 Task: Make in the project ByteRise a sprint 'Running Riot'. Create in the project ByteRise a sprint 'Running Riot'. Add in the project ByteRise a sprint 'Running Riot'
Action: Mouse moved to (195, 58)
Screenshot: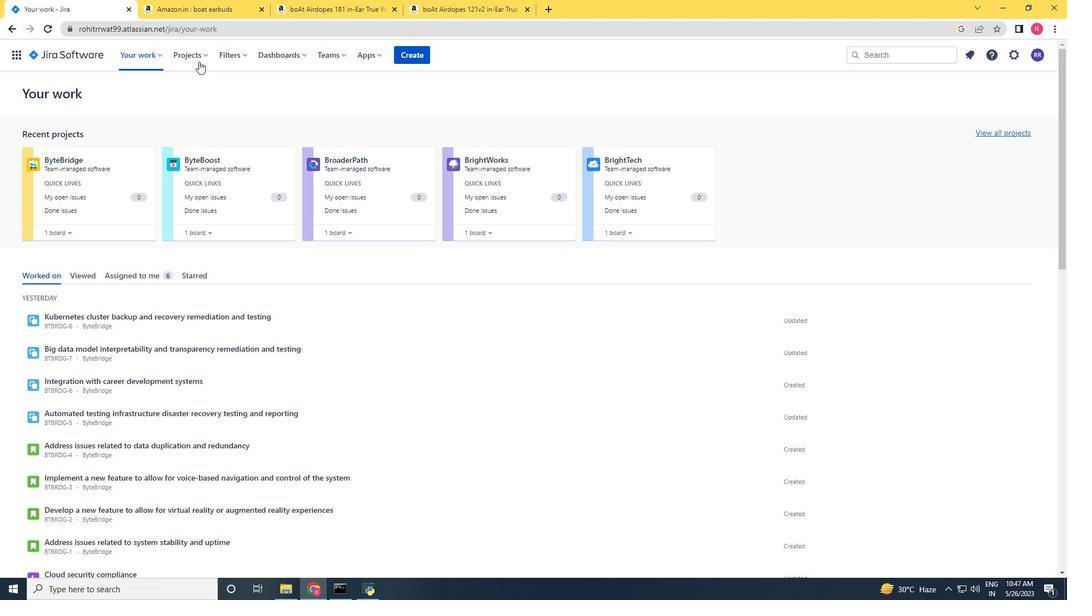
Action: Mouse pressed left at (195, 58)
Screenshot: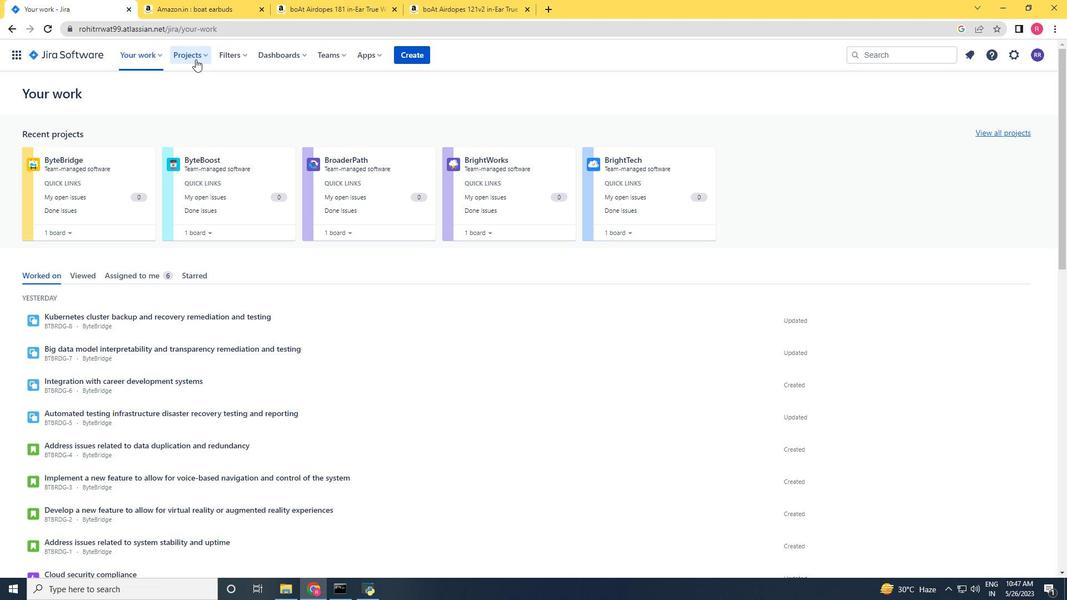 
Action: Mouse moved to (191, 97)
Screenshot: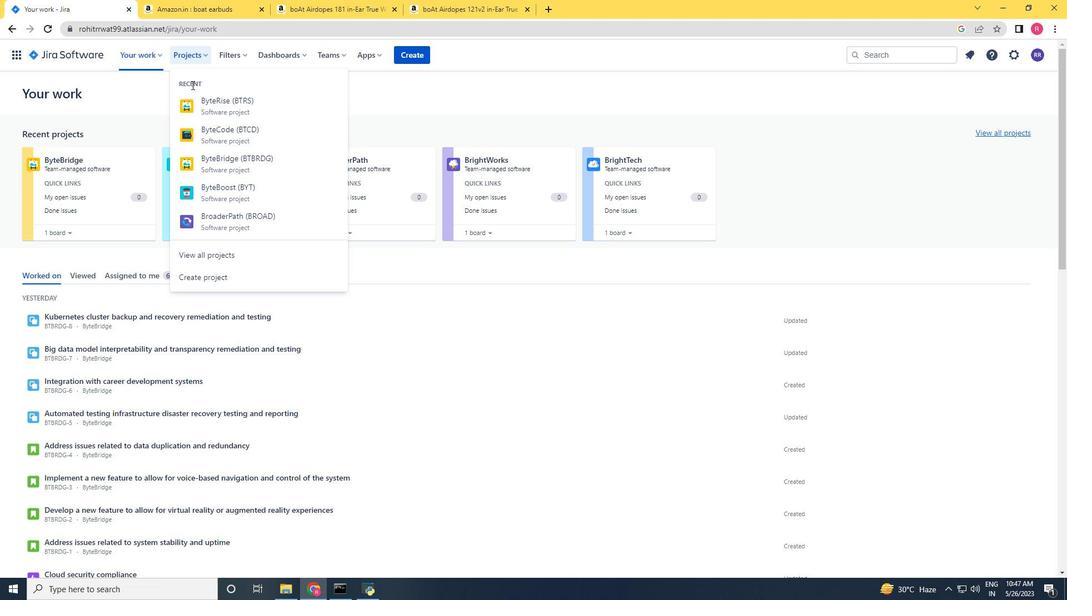 
Action: Mouse pressed left at (191, 97)
Screenshot: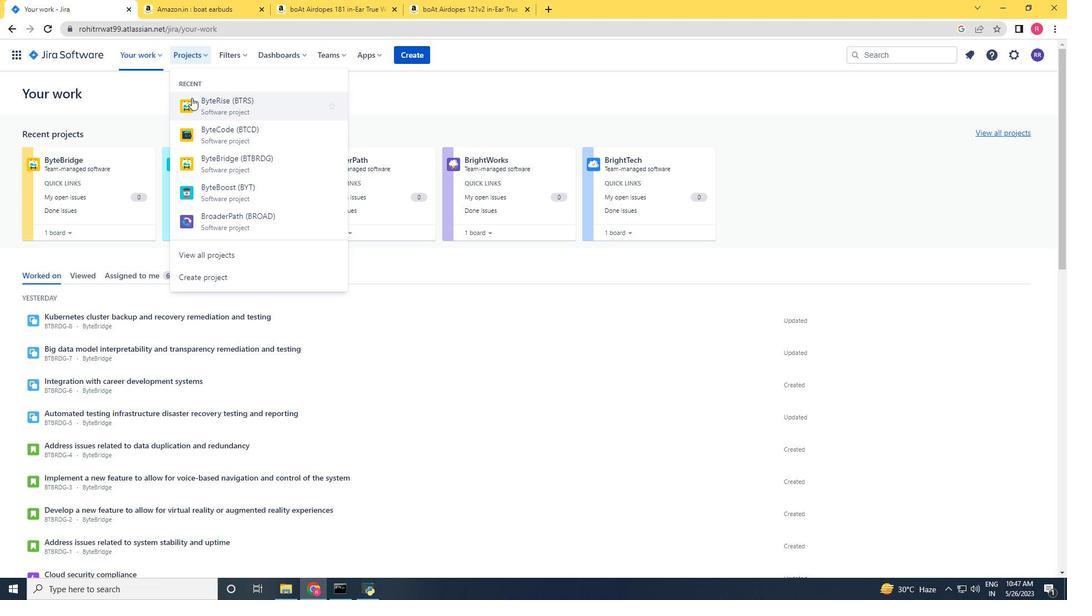 
Action: Mouse moved to (78, 171)
Screenshot: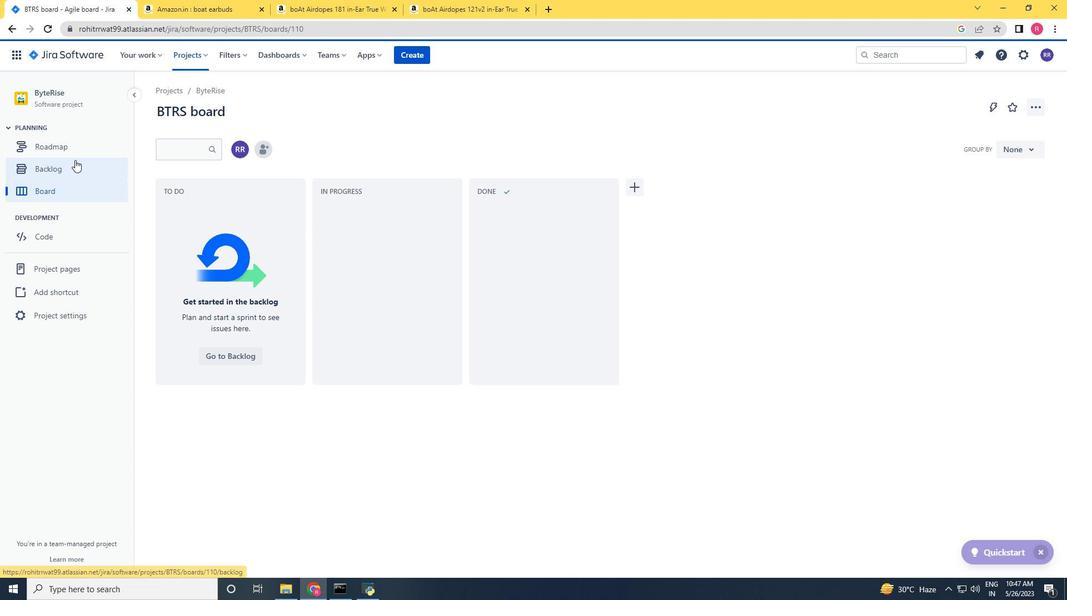 
Action: Mouse pressed left at (78, 171)
Screenshot: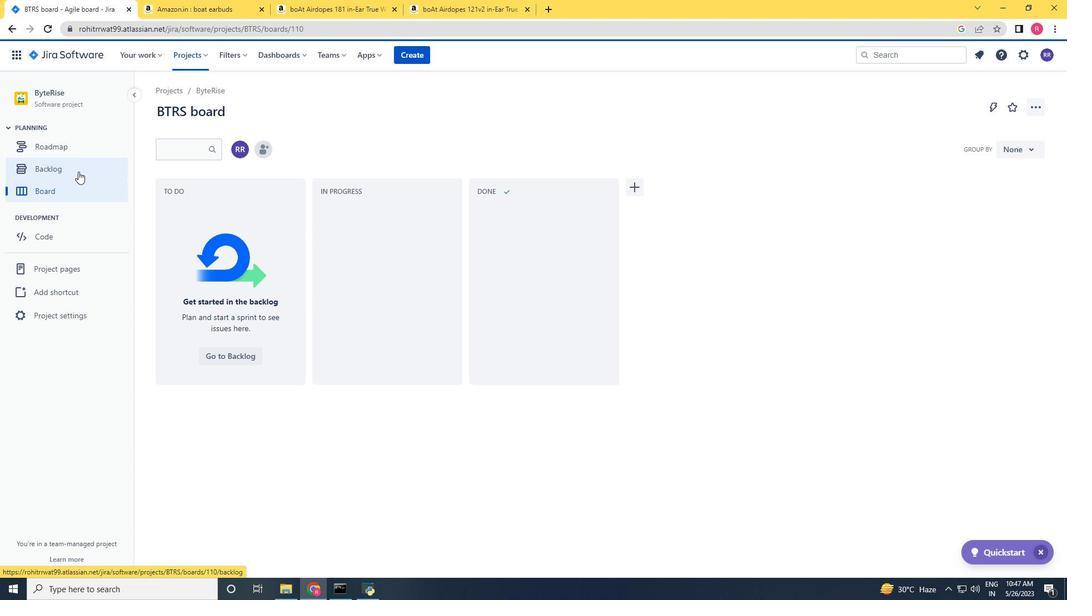 
Action: Mouse moved to (1014, 172)
Screenshot: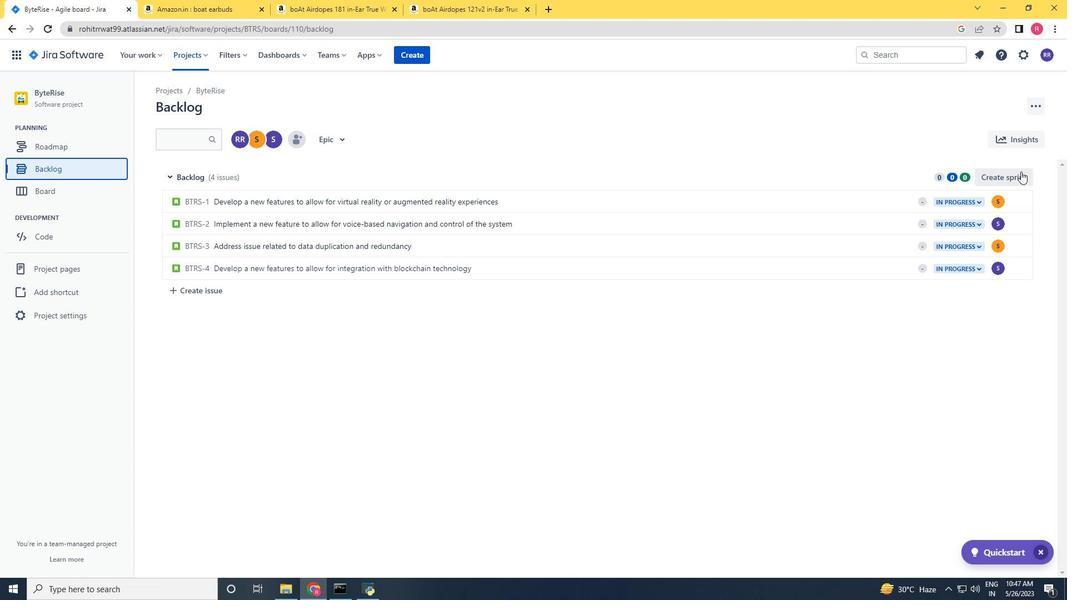 
Action: Mouse pressed left at (1014, 172)
Screenshot: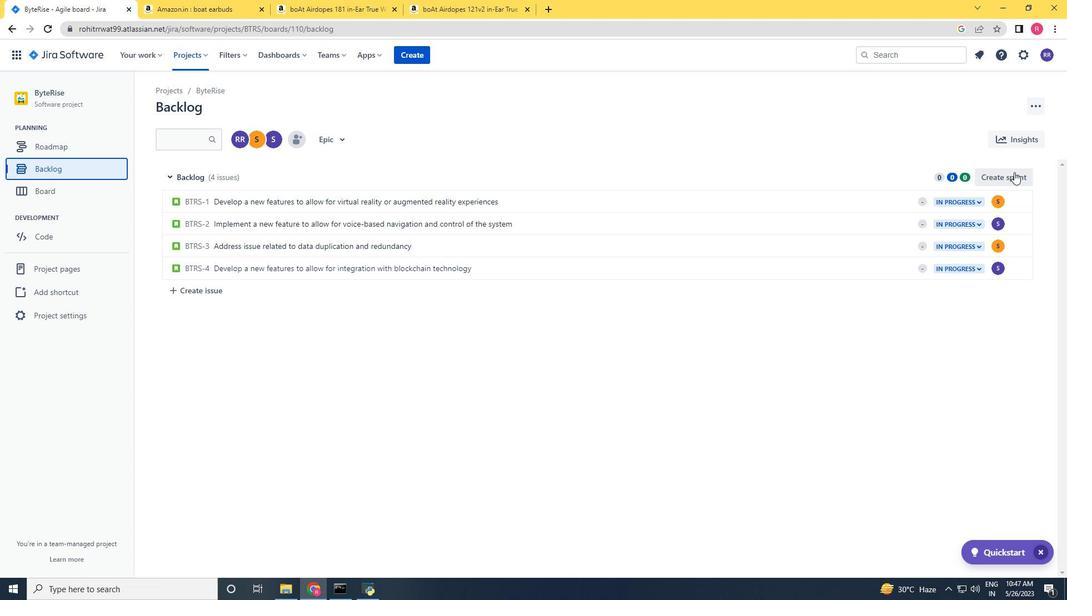 
Action: Mouse moved to (242, 176)
Screenshot: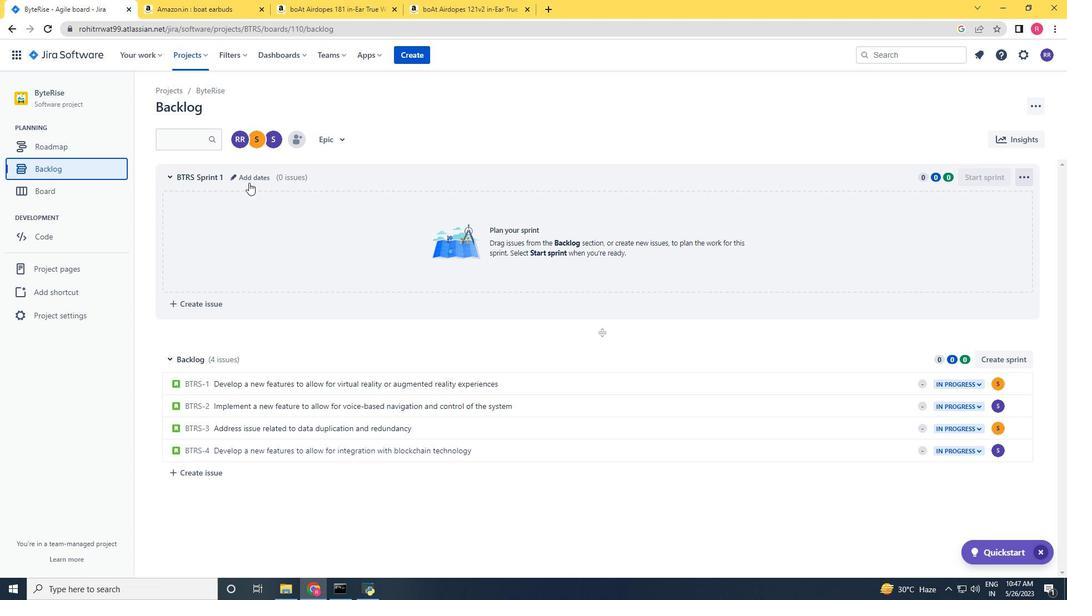 
Action: Mouse pressed left at (242, 176)
Screenshot: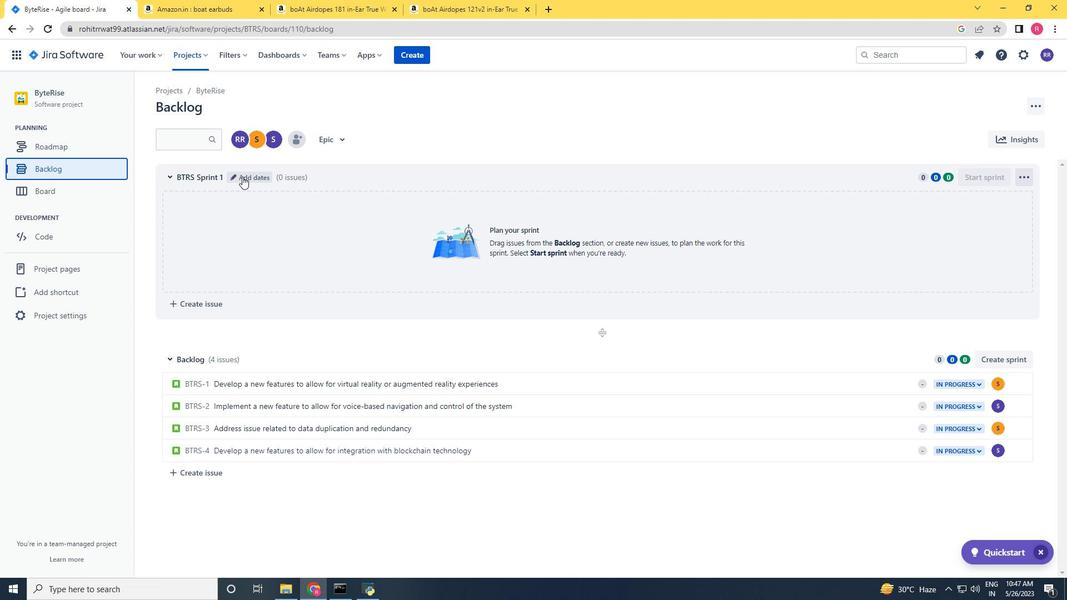 
Action: Key pressed <Key.backspace><Key.backspace><Key.backspace><Key.backspace><Key.backspace><Key.backspace><Key.backspace><Key.backspace><Key.backspace><Key.backspace><Key.backspace><Key.backspace><Key.backspace><Key.backspace><Key.backspace><Key.backspace><Key.backspace><Key.backspace><Key.backspace><Key.backspace><Key.backspace><Key.backspace><Key.backspace><Key.backspace><Key.backspace><Key.backspace><Key.backspace><Key.backspace><Key.backspace><Key.backspace><Key.shift><Key.shift><Key.shift><Key.shift><Key.shift><Key.shift><Key.shift><Key.shift><Key.shift><Key.shift>Running<Key.space><Key.shift>Riot<Key.space><Key.enter>
Screenshot: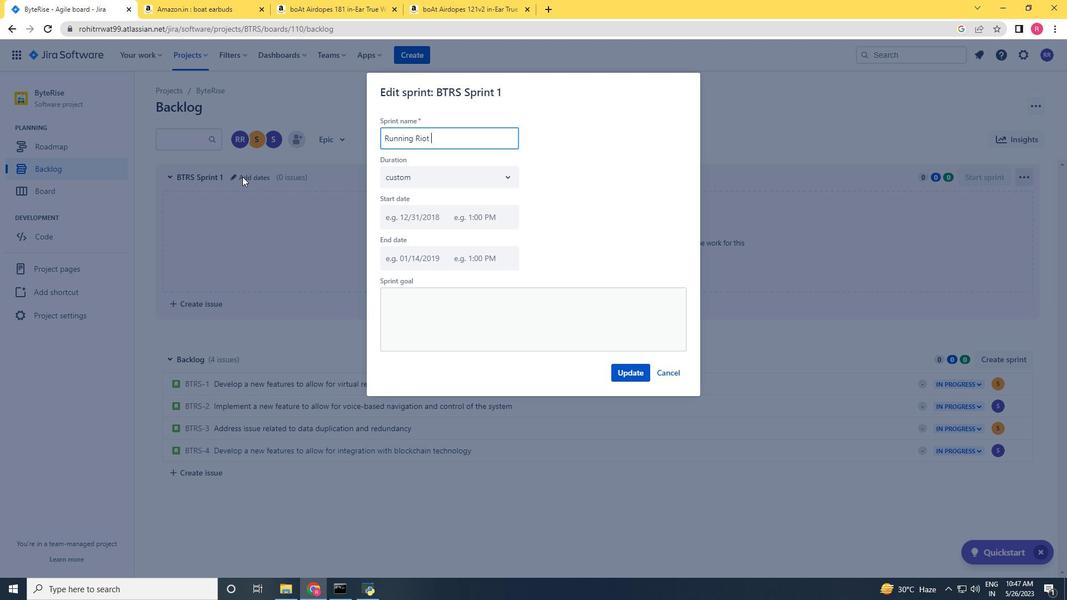 
Action: Mouse moved to (996, 355)
Screenshot: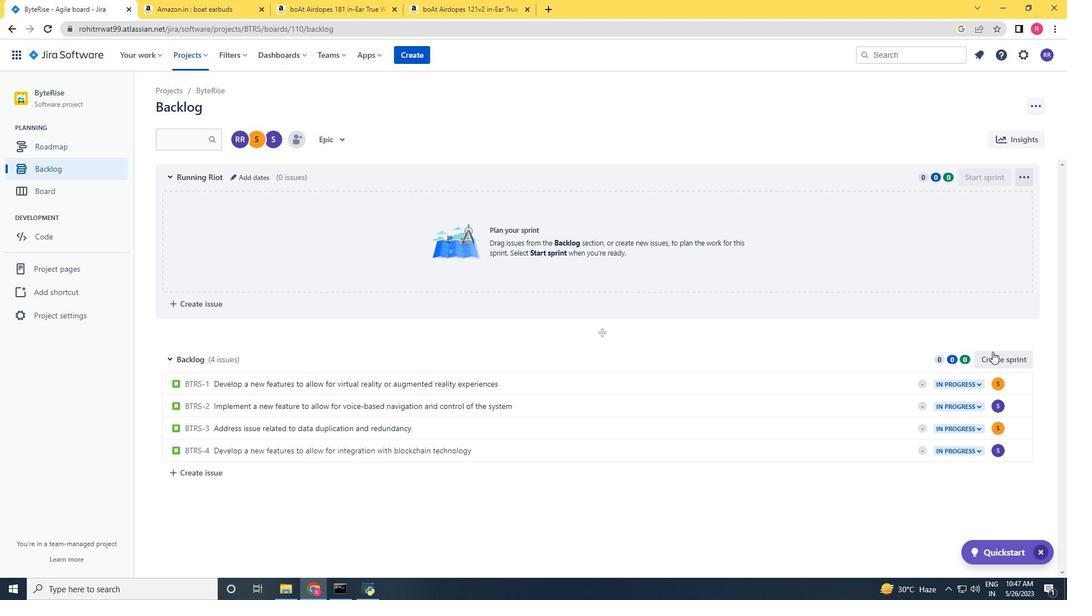 
Action: Mouse pressed left at (996, 355)
Screenshot: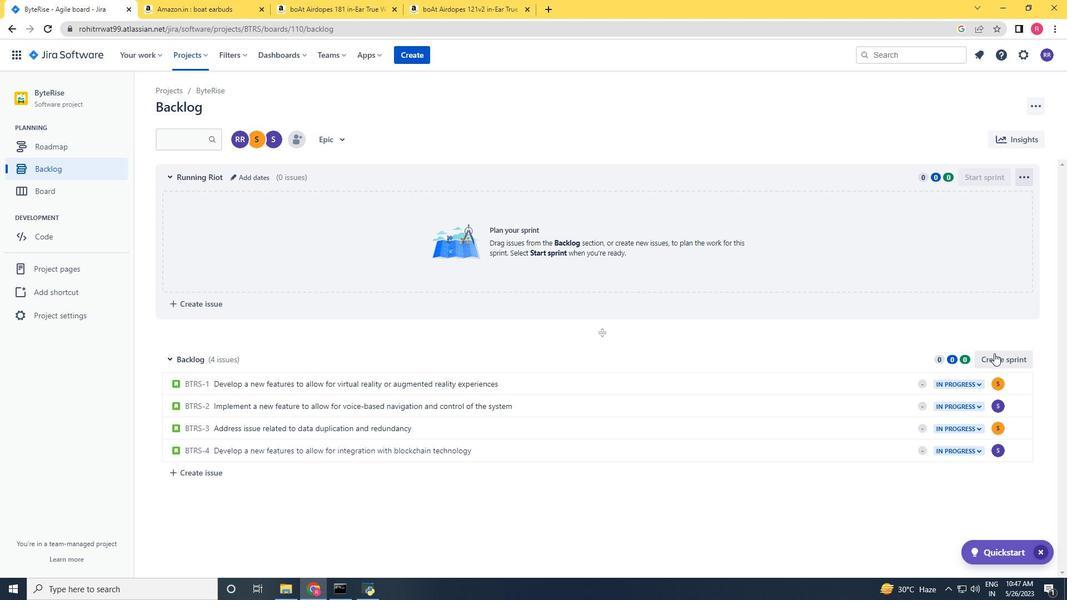 
Action: Mouse moved to (255, 358)
Screenshot: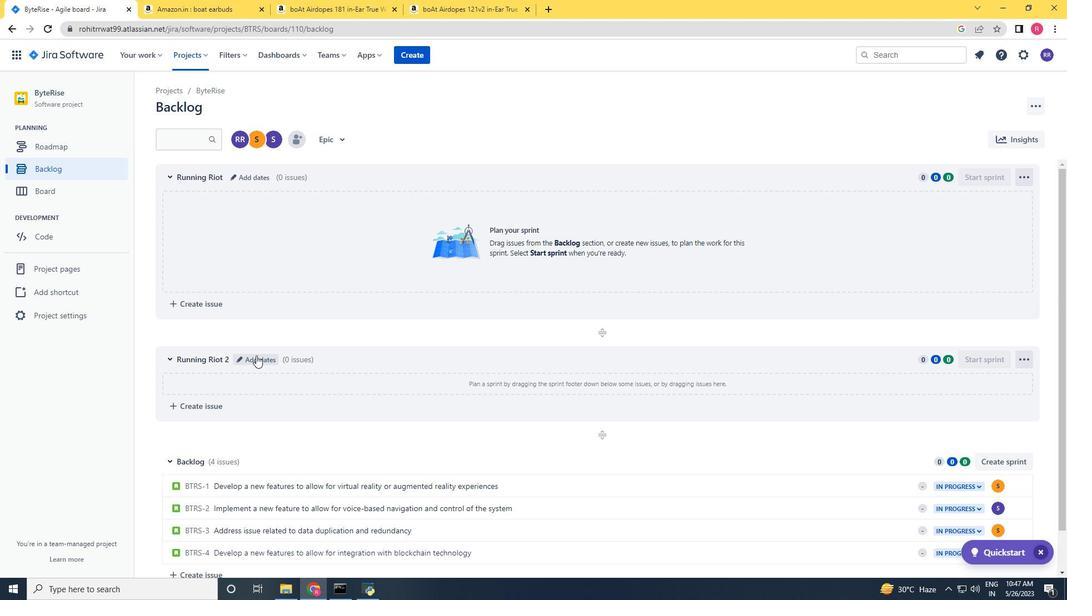 
Action: Mouse pressed left at (255, 358)
Screenshot: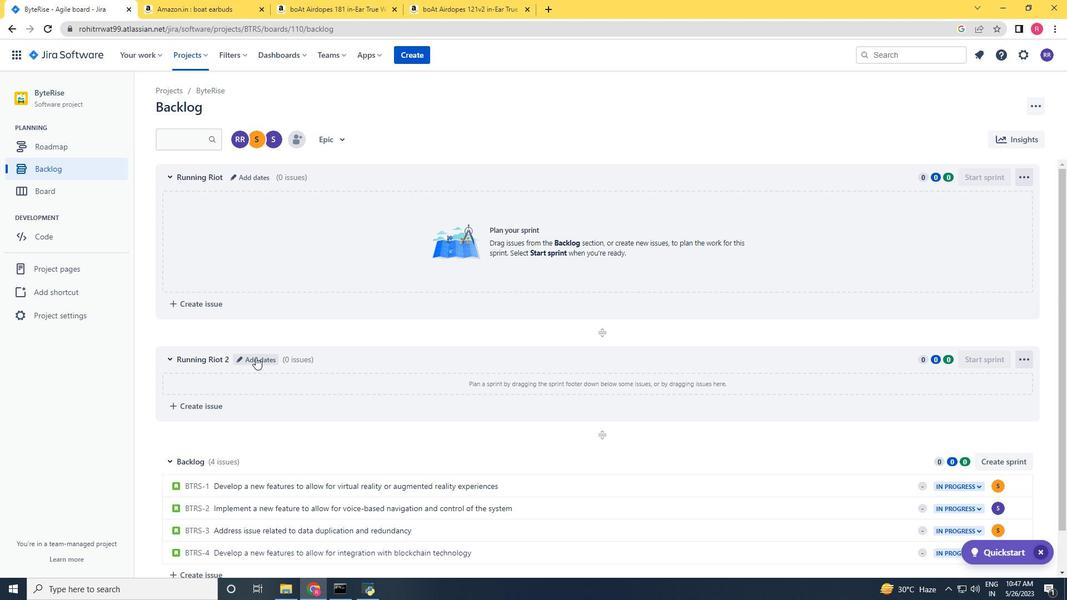 
Action: Key pressed <Key.backspace><Key.backspace><Key.backspace><Key.backspace><Key.backspace><Key.backspace><Key.backspace><Key.backspace><Key.backspace><Key.backspace><Key.backspace><Key.backspace><Key.backspace><Key.backspace><Key.backspace><Key.backspace><Key.backspace><Key.backspace><Key.backspace><Key.backspace><Key.backspace><Key.backspace><Key.shift>Running<Key.space><Key.shift><Key.shift>Rot<Key.space>
Screenshot: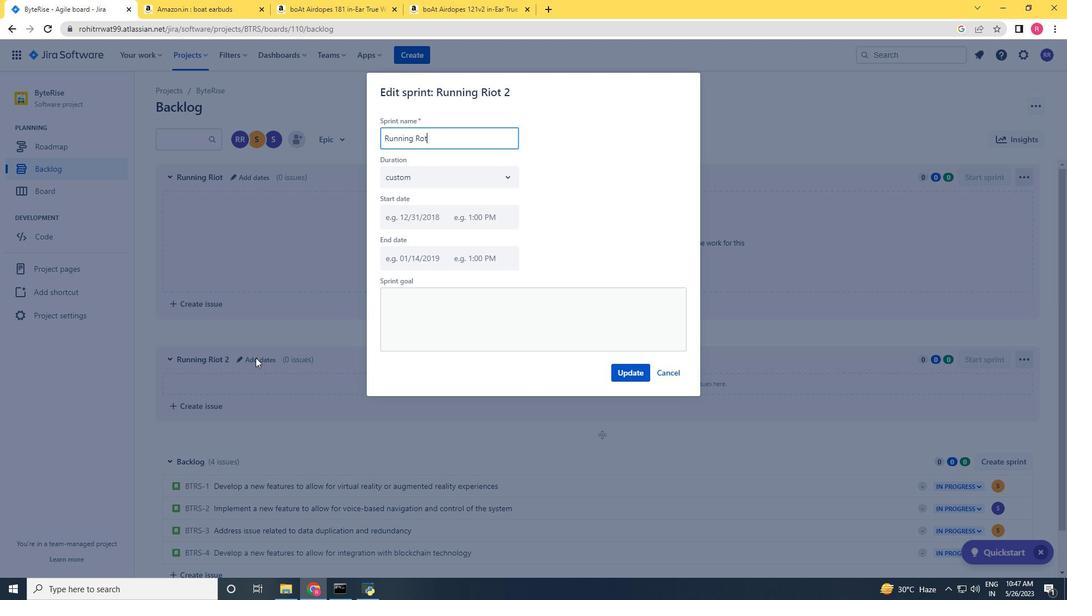 
Action: Mouse moved to (617, 375)
Screenshot: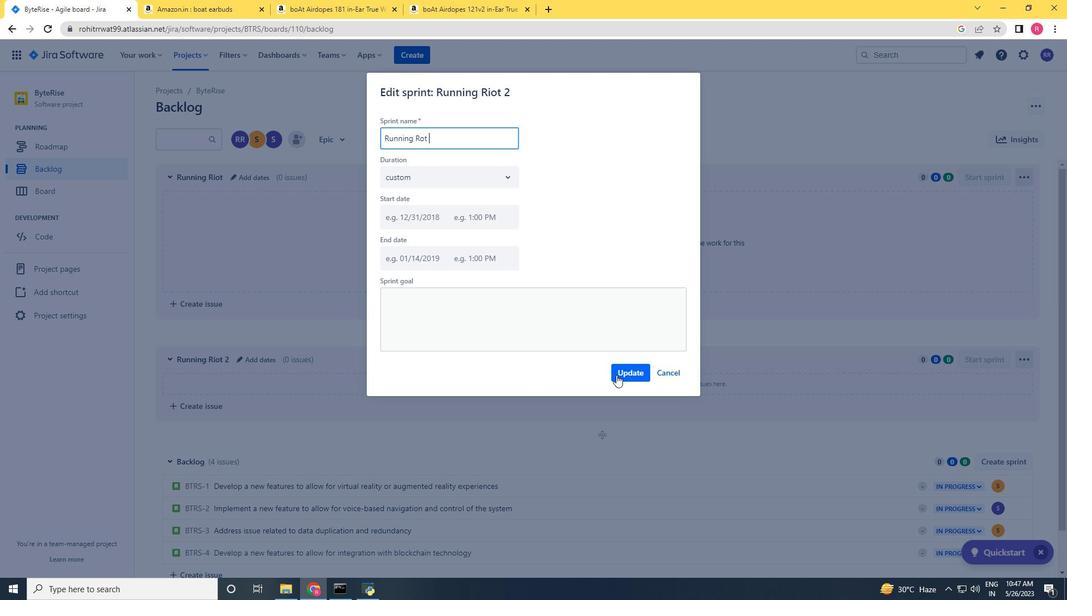 
Action: Mouse pressed left at (617, 375)
Screenshot: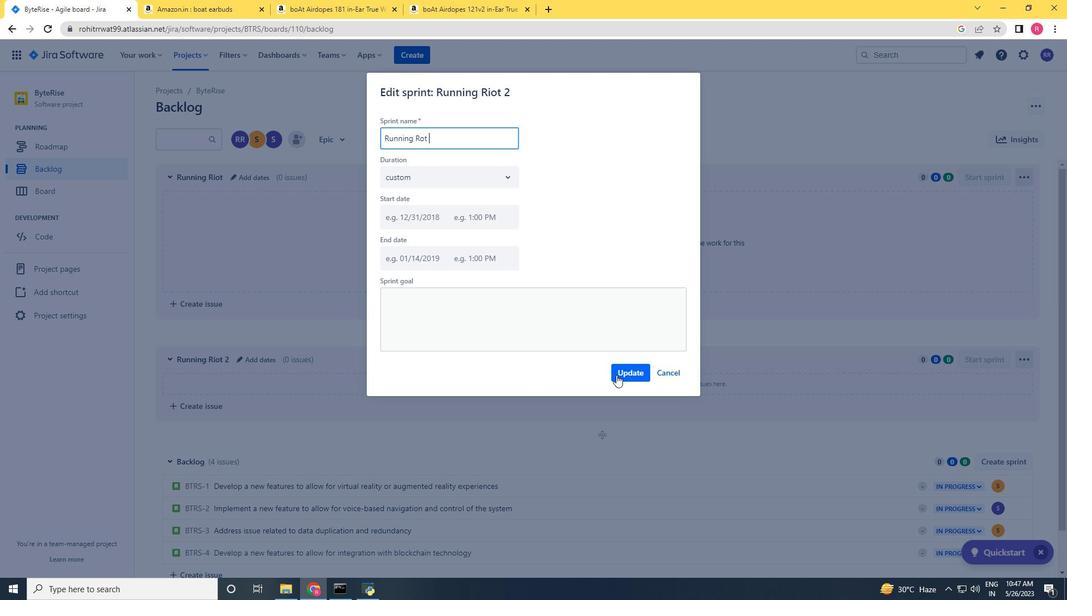 
Action: Mouse moved to (1024, 459)
Screenshot: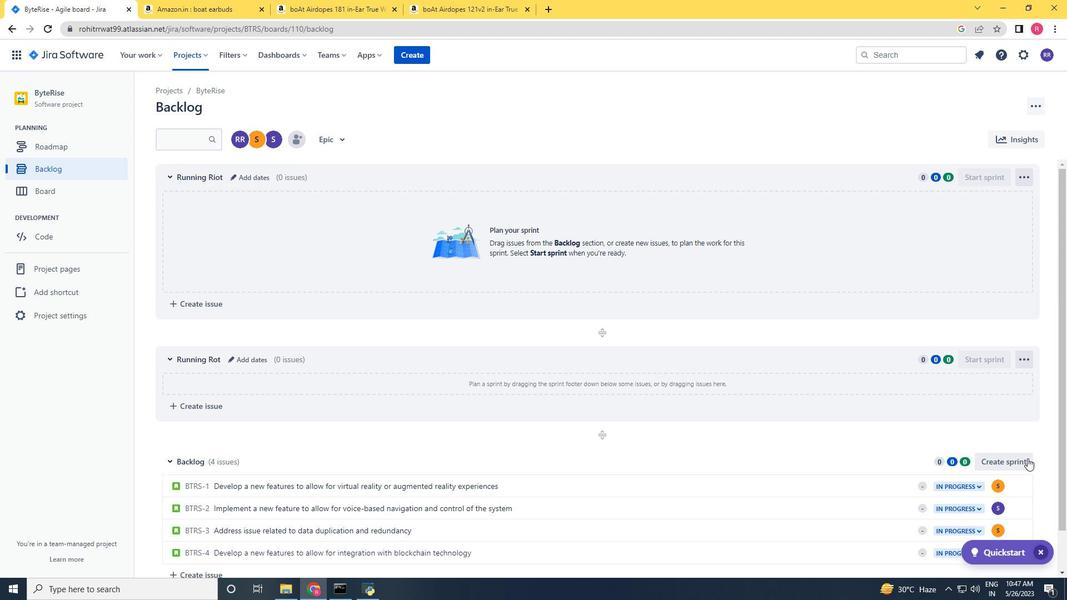 
Action: Mouse pressed left at (1024, 459)
Screenshot: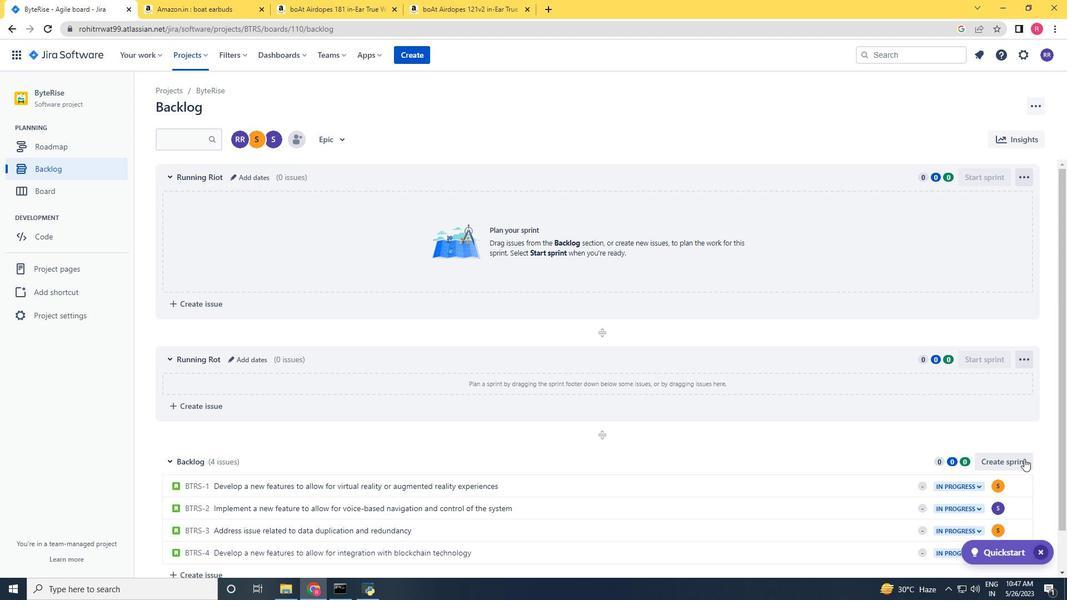 
Action: Mouse moved to (238, 463)
Screenshot: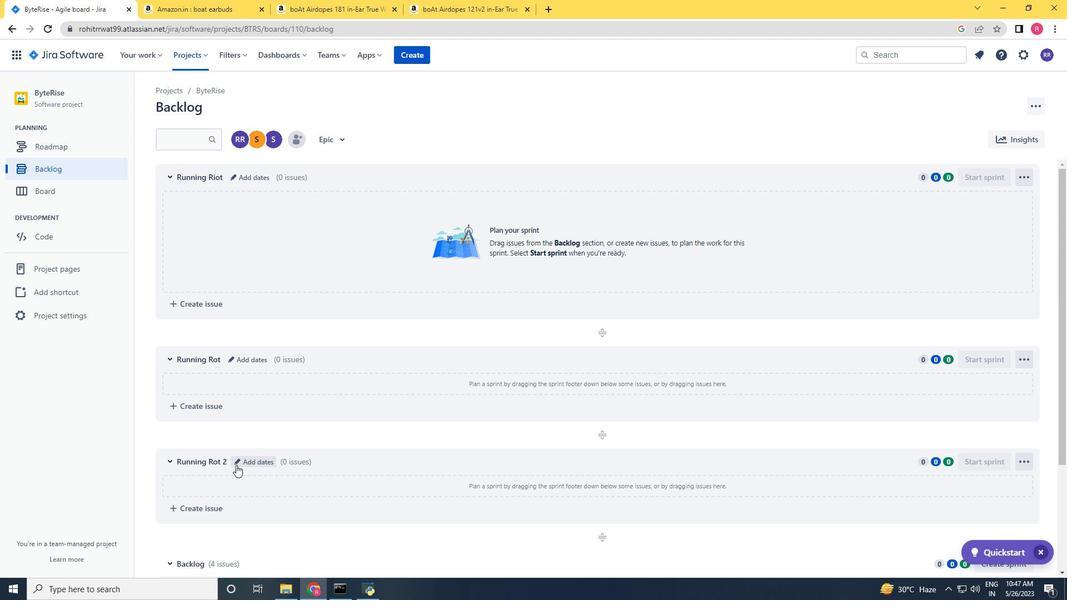 
Action: Mouse pressed left at (238, 463)
Screenshot: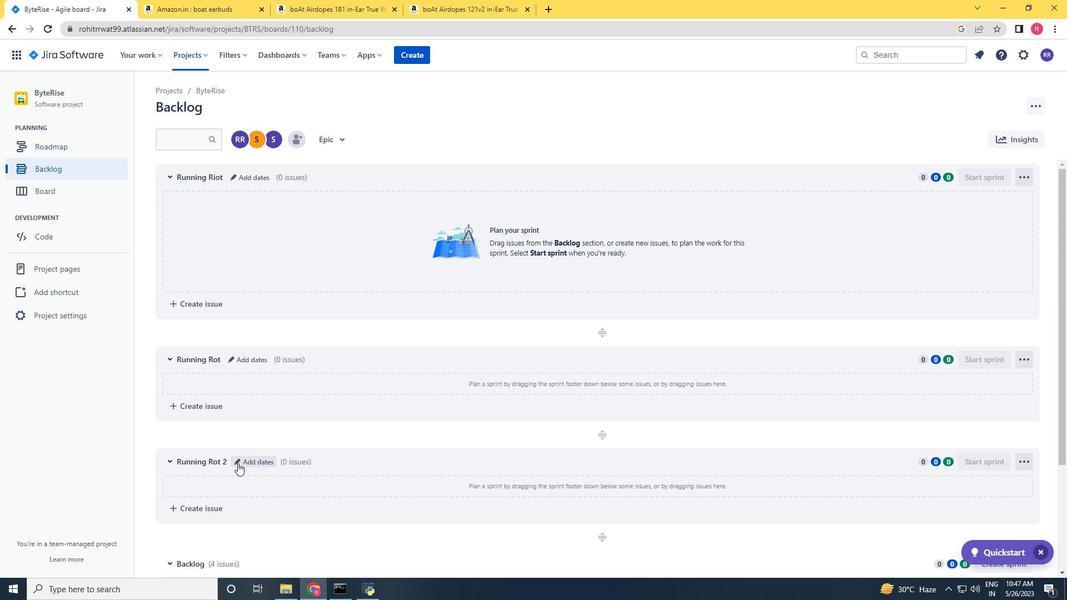 
Action: Key pressed <Key.backspace><Key.backspace><Key.backspace><Key.backspace><Key.backspace><Key.backspace><Key.backspace><Key.backspace><Key.backspace><Key.backspace><Key.backspace><Key.backspace><Key.backspace><Key.backspace><Key.backspace><Key.backspace><Key.backspace><Key.backspace><Key.backspace><Key.backspace><Key.backspace><Key.backspace><Key.backspace><Key.shift>Runnimg<Key.backspace><Key.backspace>ng<Key.space><Key.shift>Riot<Key.space><Key.enter>
Screenshot: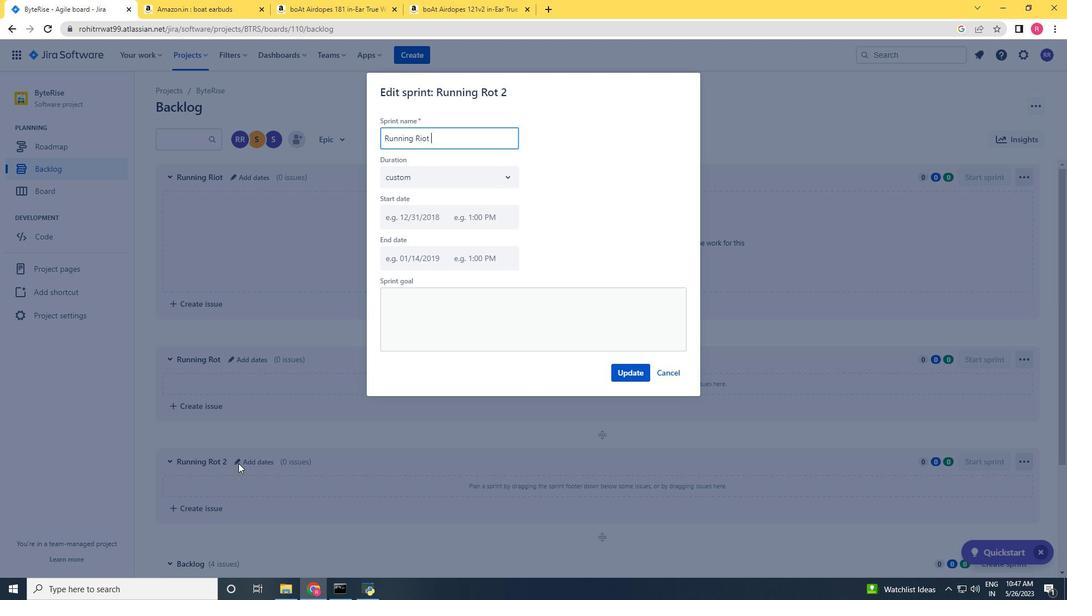
Action: Mouse moved to (167, 176)
Screenshot: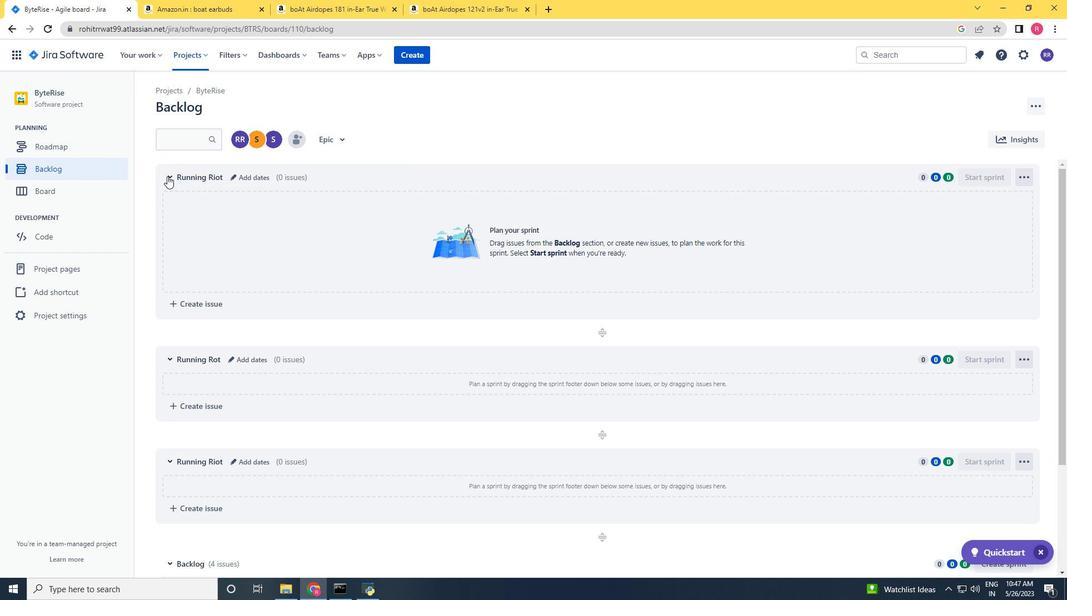 
Action: Mouse pressed left at (167, 176)
Screenshot: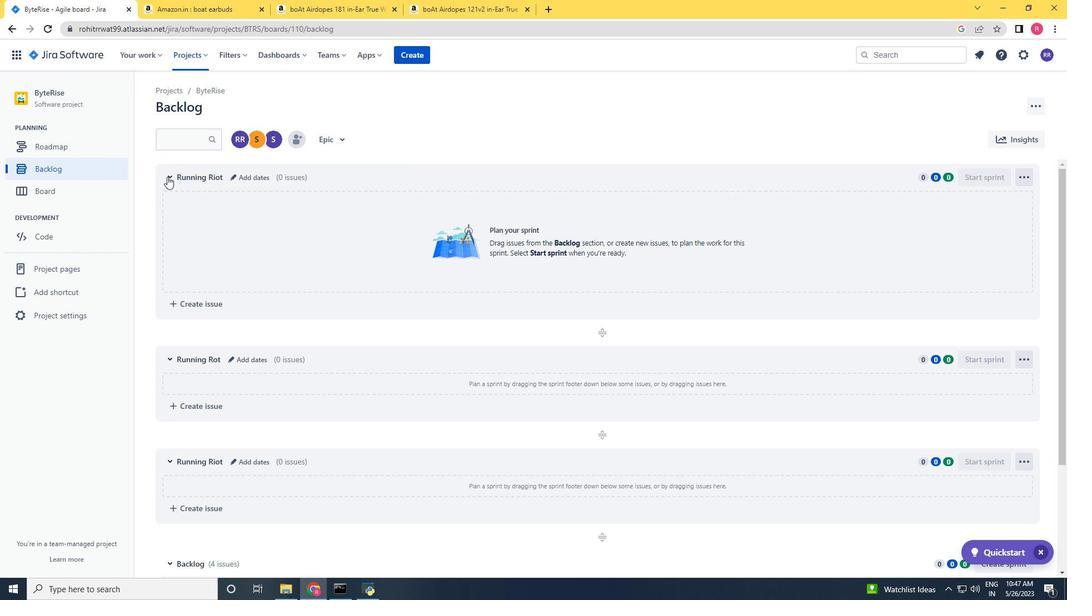 
Action: Mouse moved to (169, 209)
Screenshot: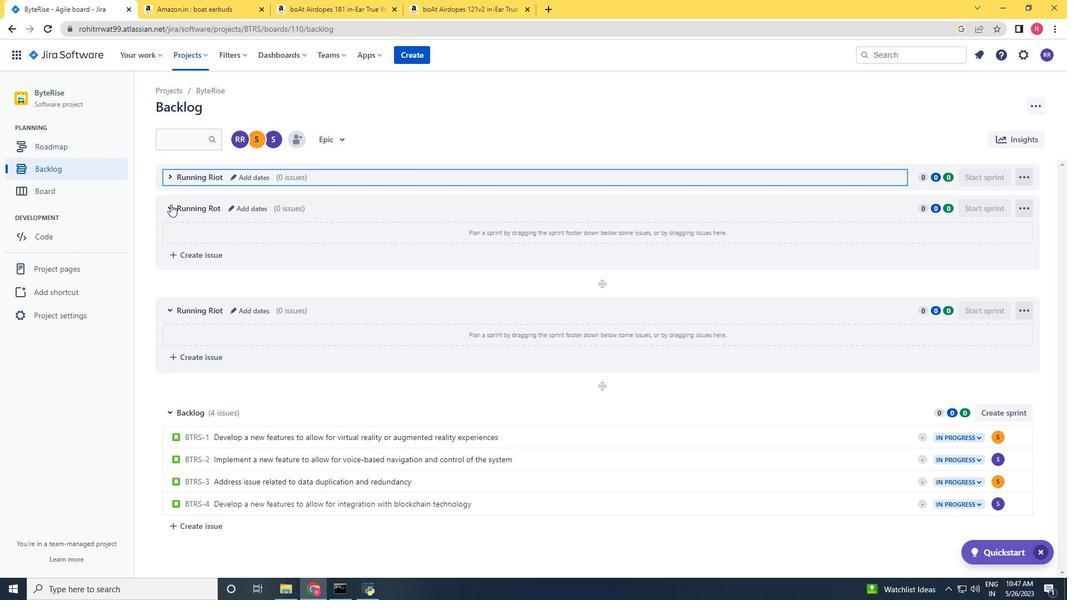 
Action: Mouse pressed left at (169, 209)
Screenshot: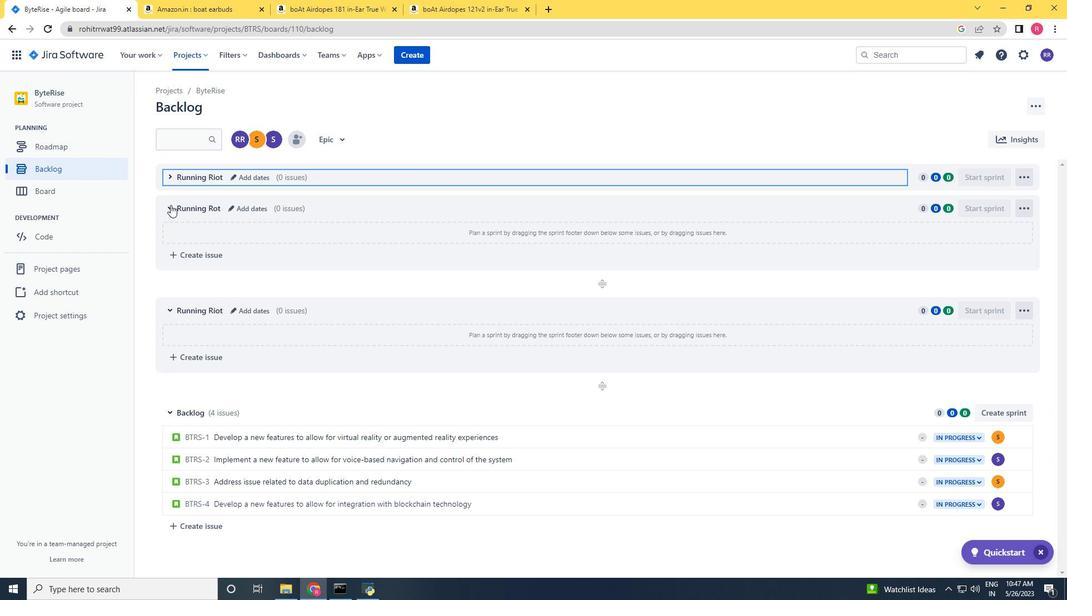 
Action: Mouse moved to (169, 235)
Screenshot: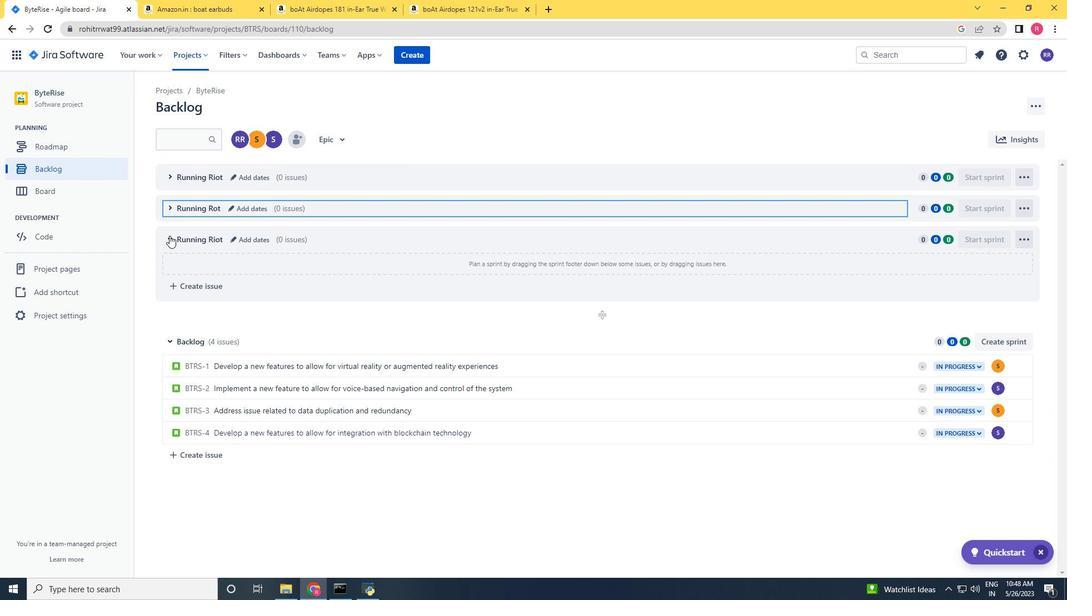 
Action: Mouse pressed left at (169, 235)
Screenshot: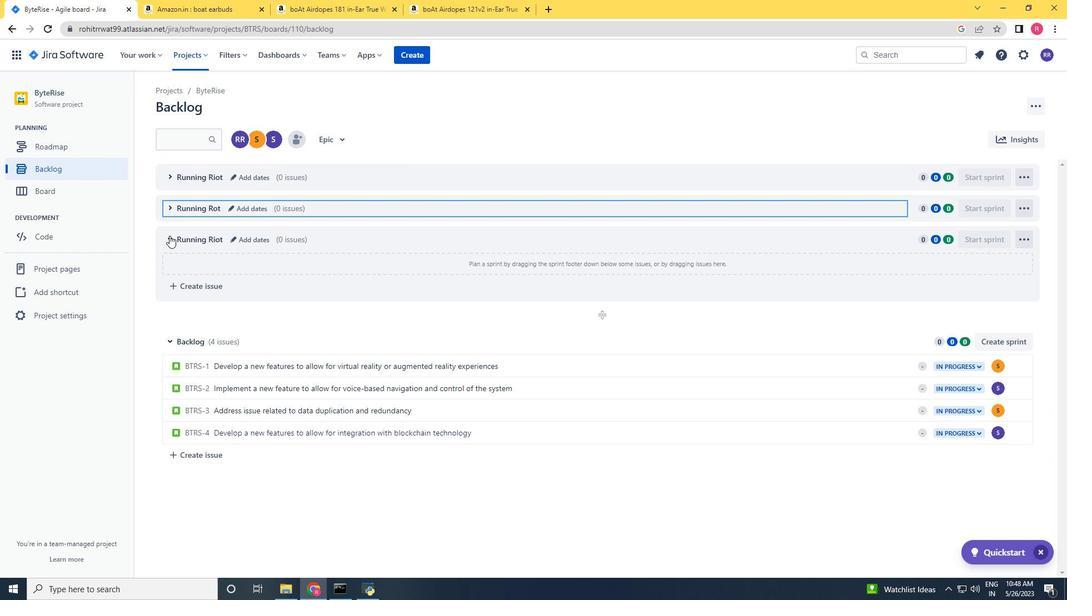 
Action: Mouse moved to (231, 209)
Screenshot: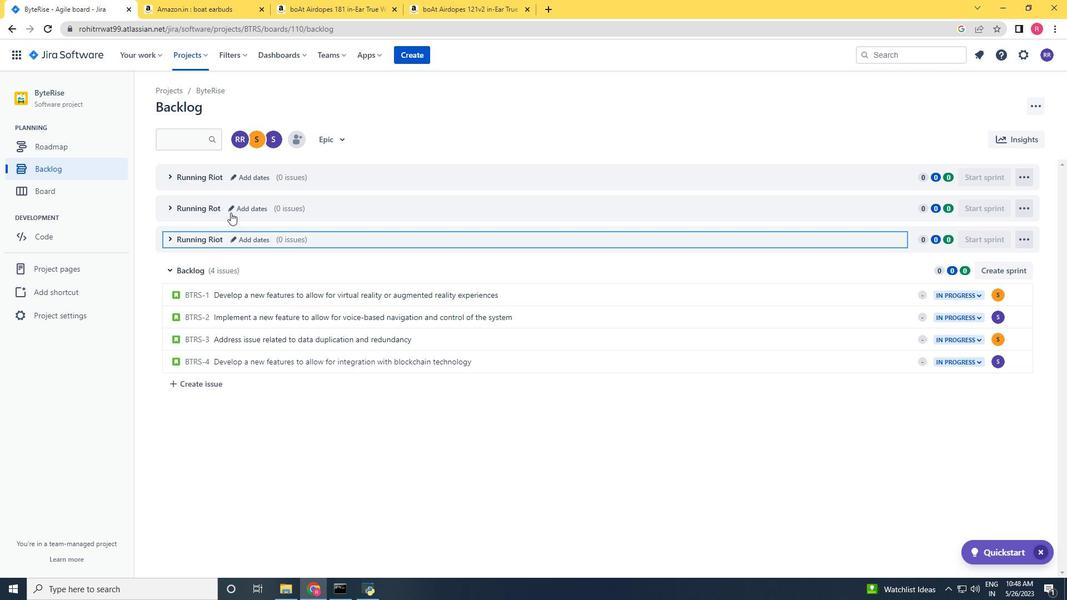 
Action: Mouse pressed left at (231, 209)
Screenshot: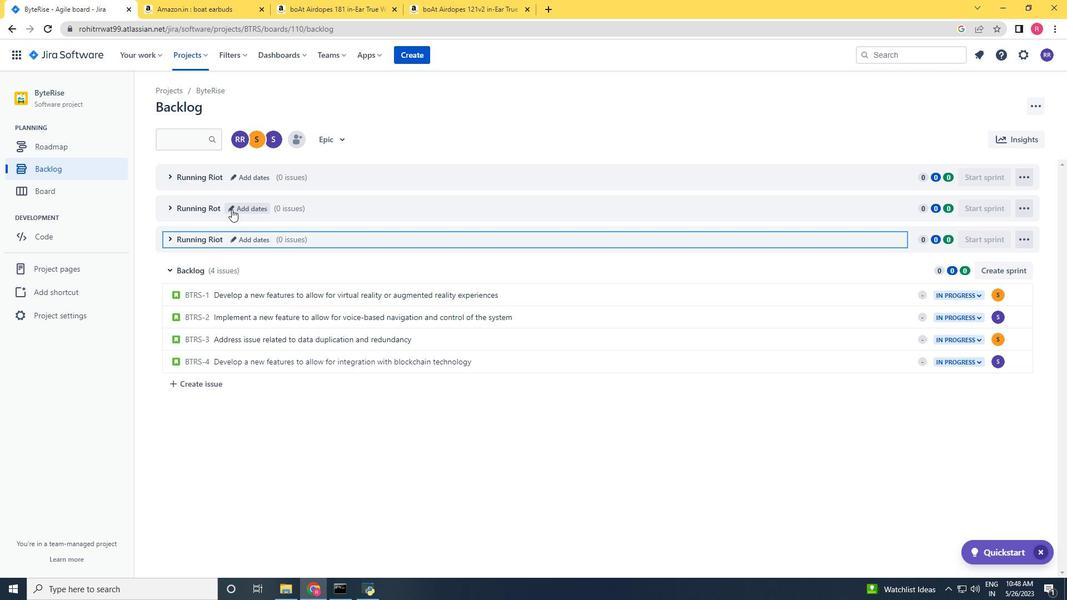 
Action: Key pressed <Key.left><Key.left>i<Key.enter>
Screenshot: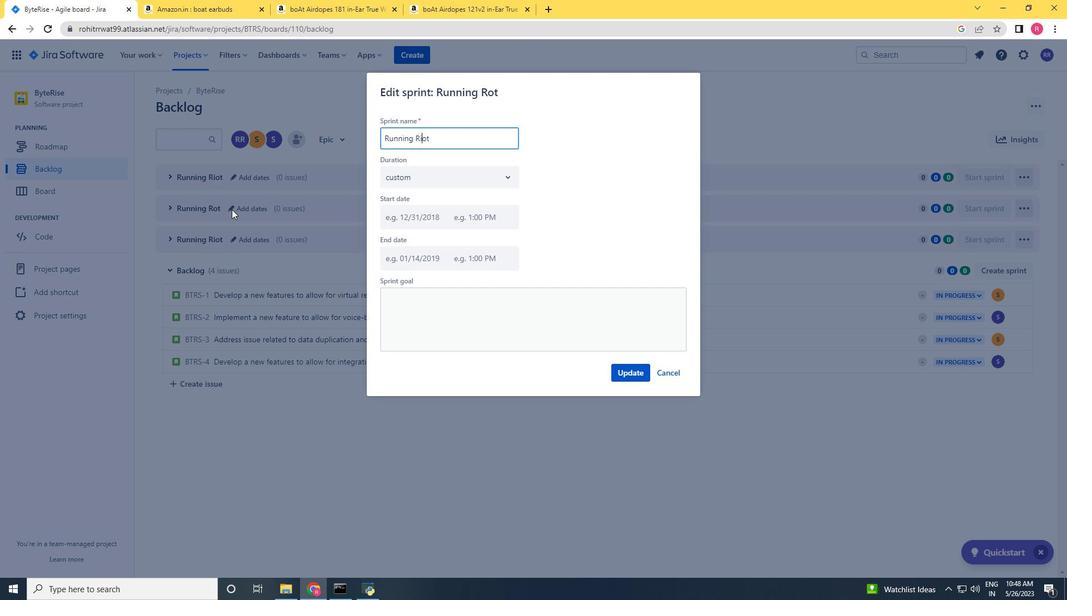 
Action: Mouse moved to (312, 419)
Screenshot: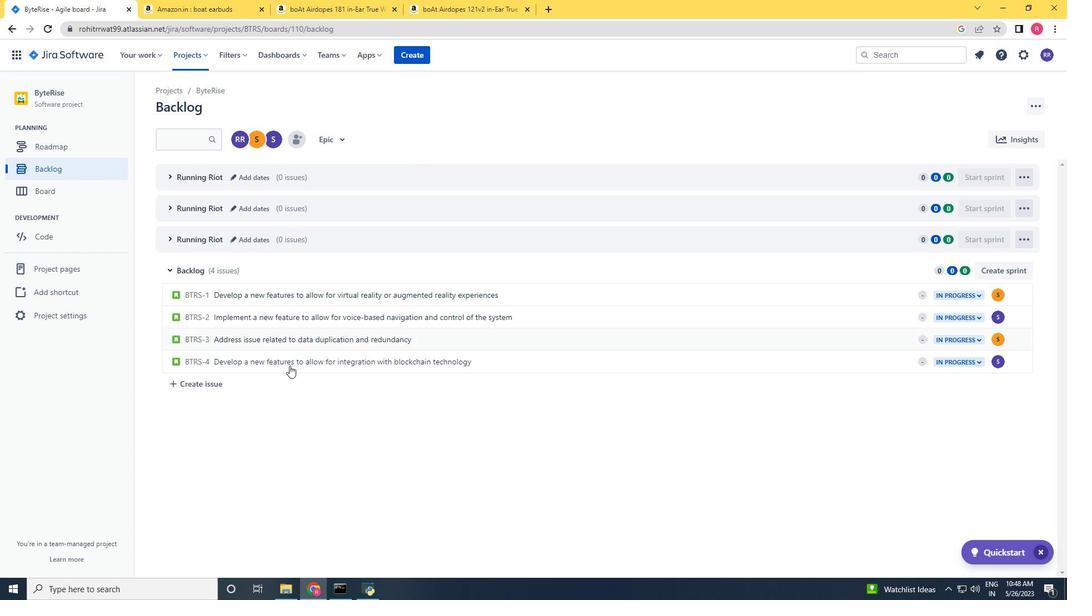 
Action: Mouse scrolled (312, 419) with delta (0, 0)
Screenshot: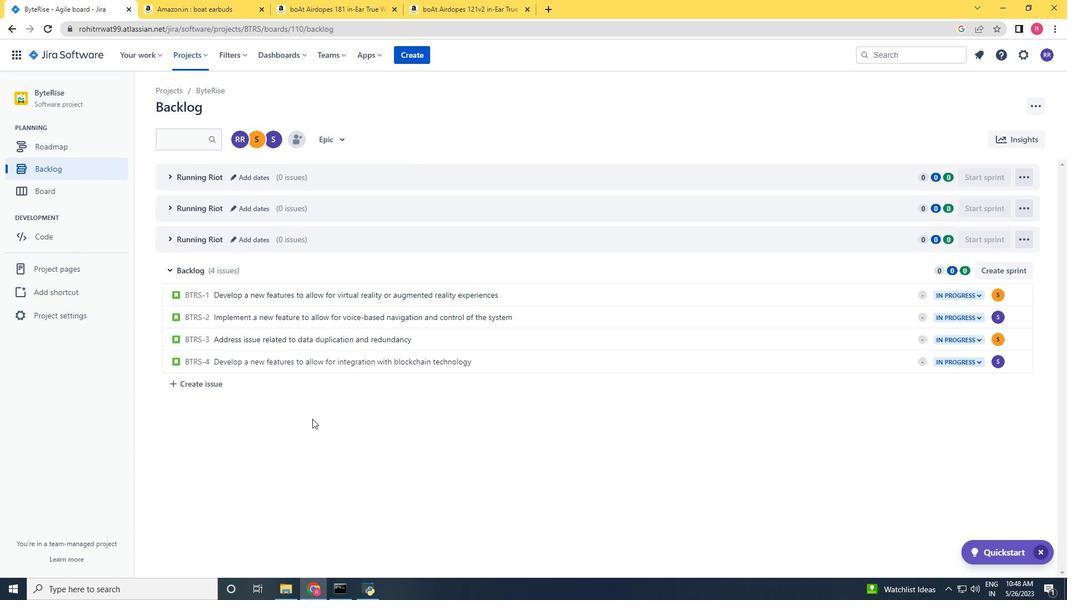 
Action: Mouse scrolled (312, 419) with delta (0, 0)
Screenshot: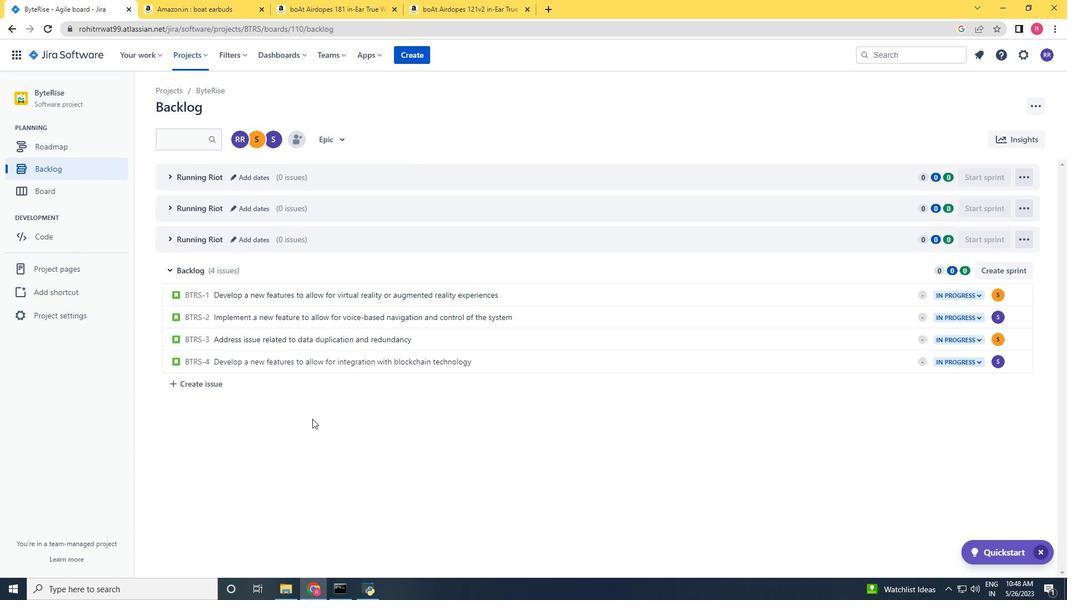 
Action: Mouse scrolled (312, 419) with delta (0, 0)
Screenshot: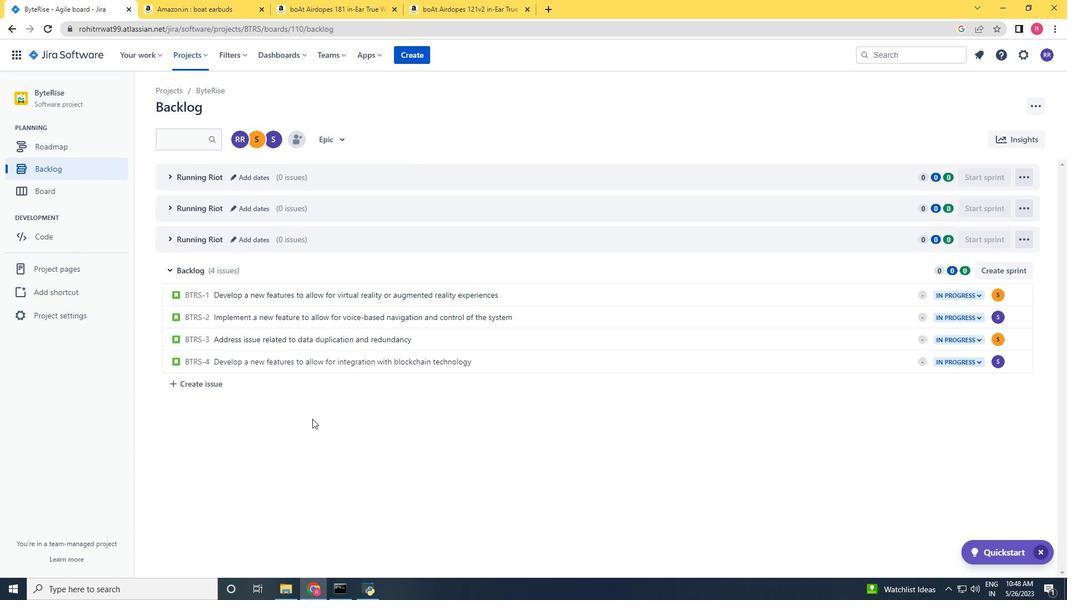 
